 Task: Create Card Website Performance Review in Board Legal Documentation Software to Workspace Audio Equipment Rentals. Create Card Botany Conference Review in Board Diversity and Inclusion Recruiting and Hiring Practices to Workspace Audio Equipment Rentals. Create Card Website Performance Review in Board Voice of Customer Customer Service Improvement Program Design and Execution to Workspace Audio Equipment Rentals
Action: Mouse moved to (113, 376)
Screenshot: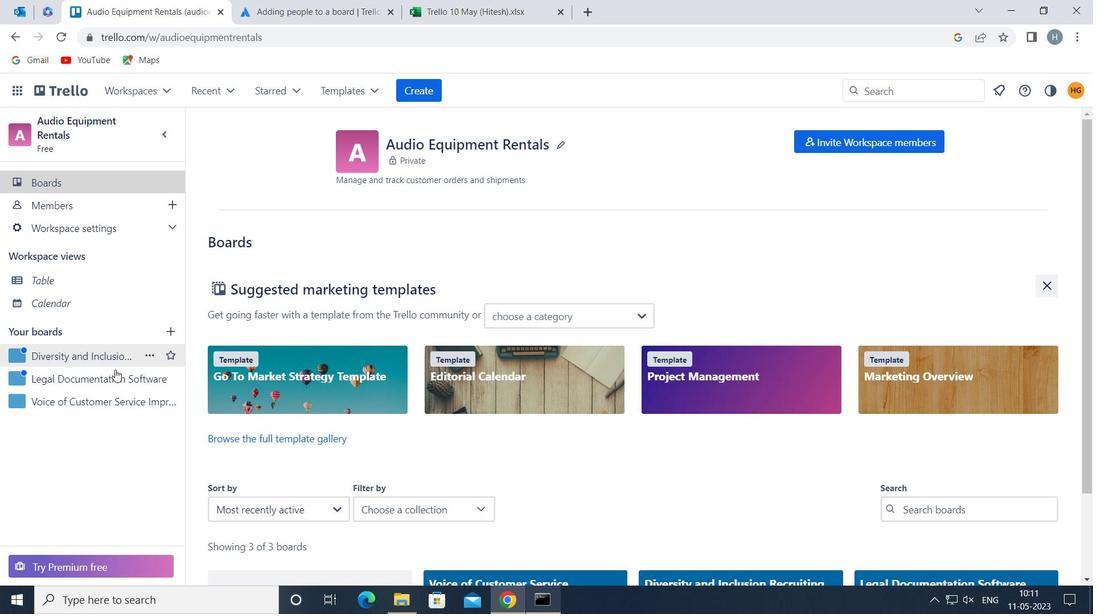 
Action: Mouse pressed left at (113, 376)
Screenshot: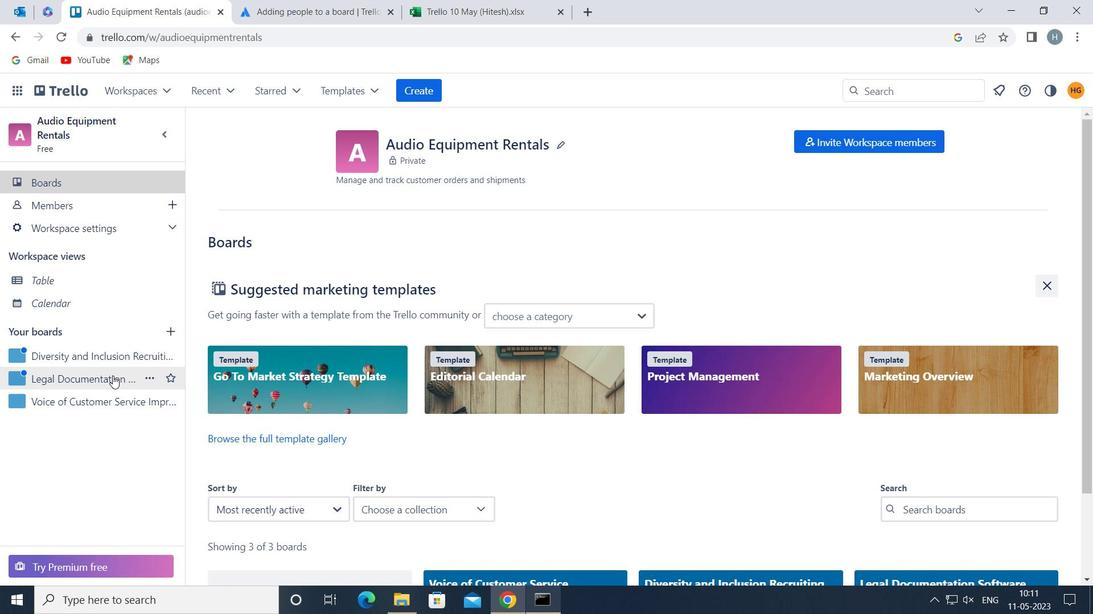
Action: Mouse moved to (689, 199)
Screenshot: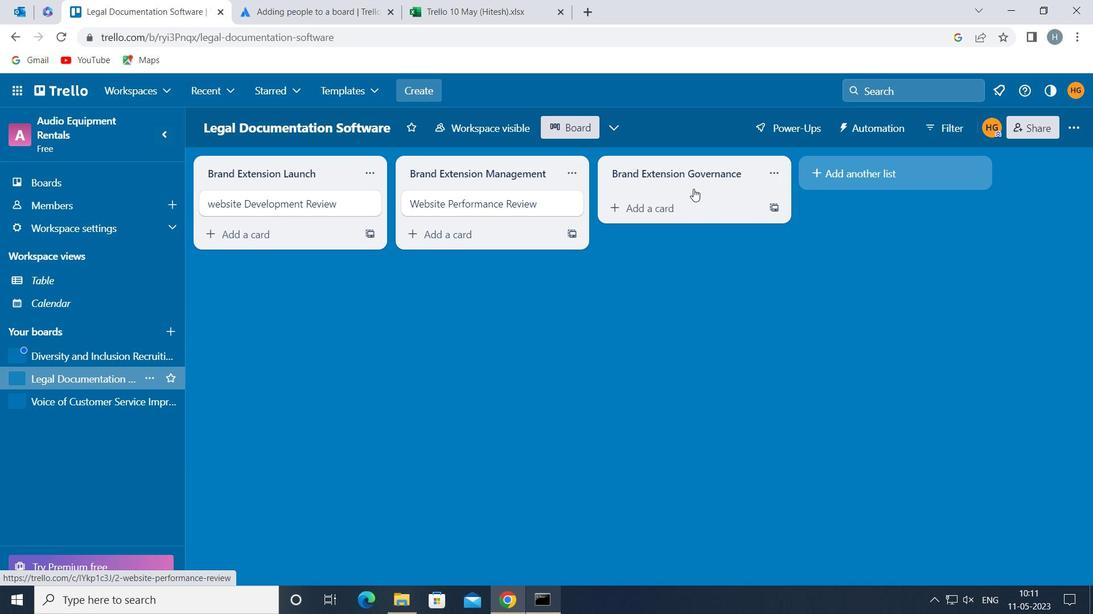 
Action: Mouse pressed left at (689, 199)
Screenshot: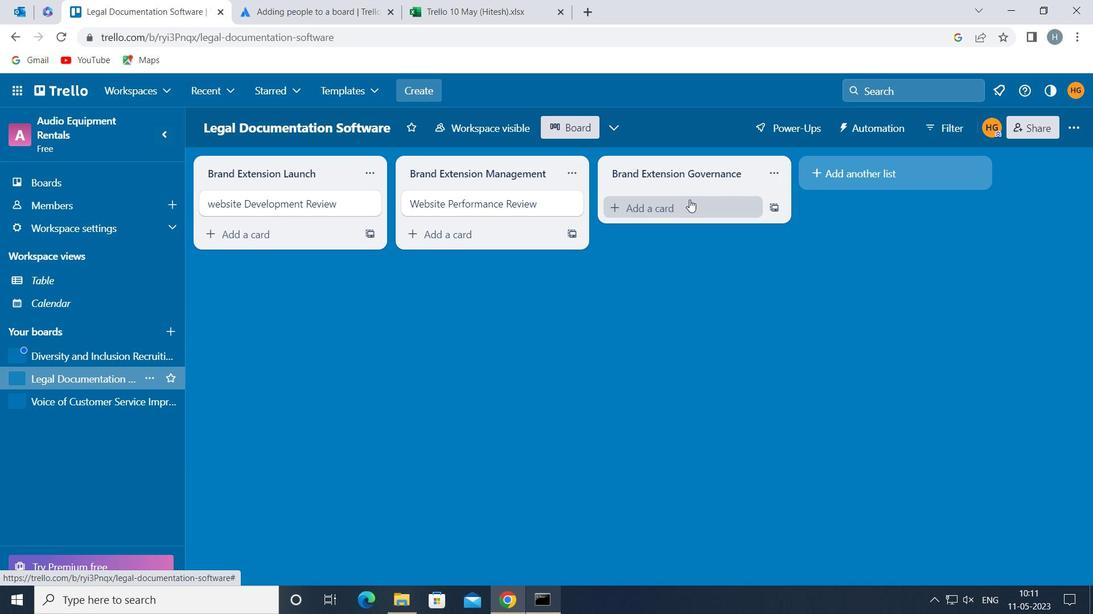
Action: Key pressed <Key.shift>WEBSITE<Key.space><Key.shift>PERFORMANCE<Key.space><Key.shift>REVIEW<Key.space>
Screenshot: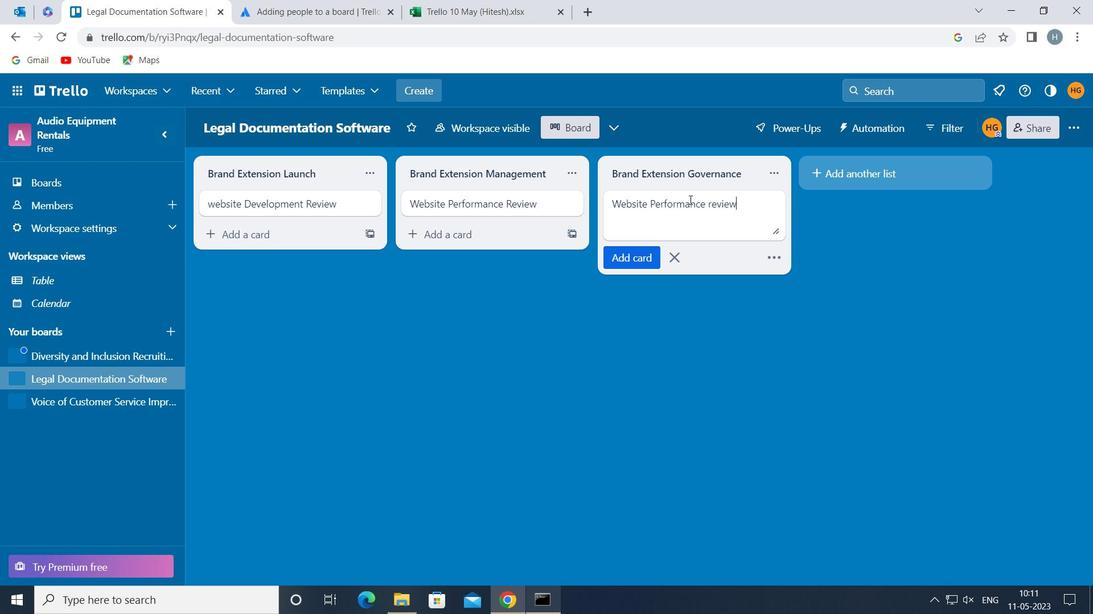 
Action: Mouse moved to (636, 259)
Screenshot: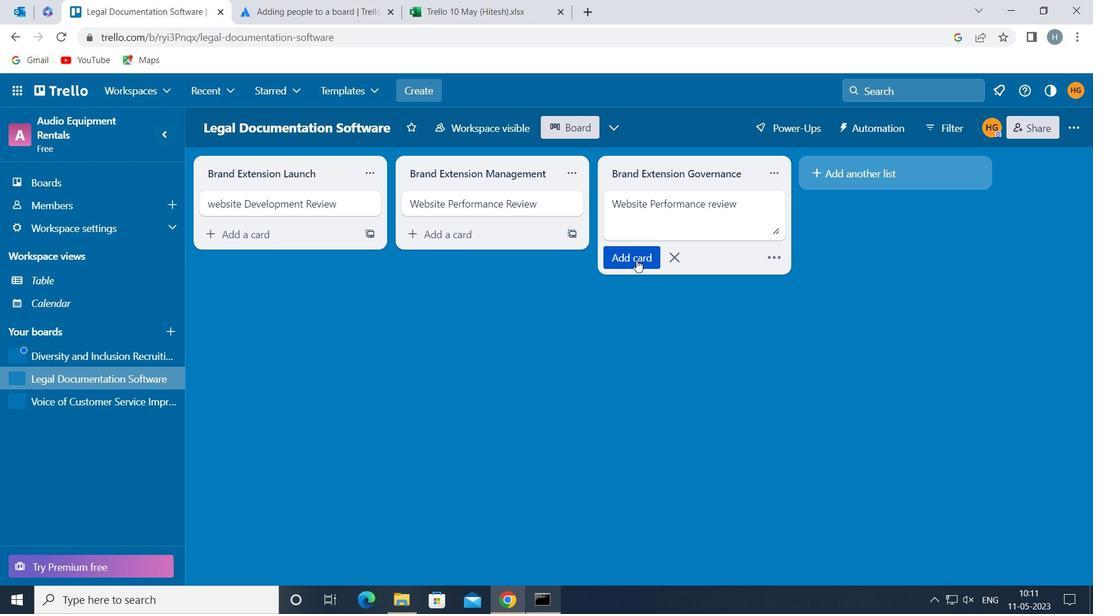 
Action: Key pressed <Key.backspace><Key.backspace><Key.backspace><Key.backspace><Key.backspace><Key.backspace><Key.backspace><Key.shift>REVIEW
Screenshot: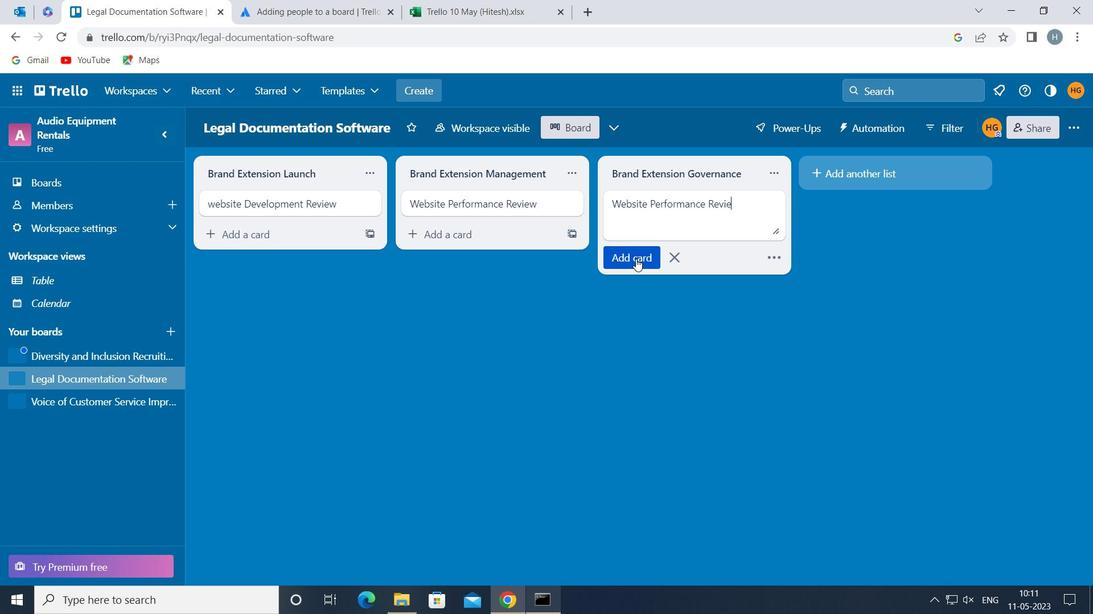 
Action: Mouse moved to (638, 259)
Screenshot: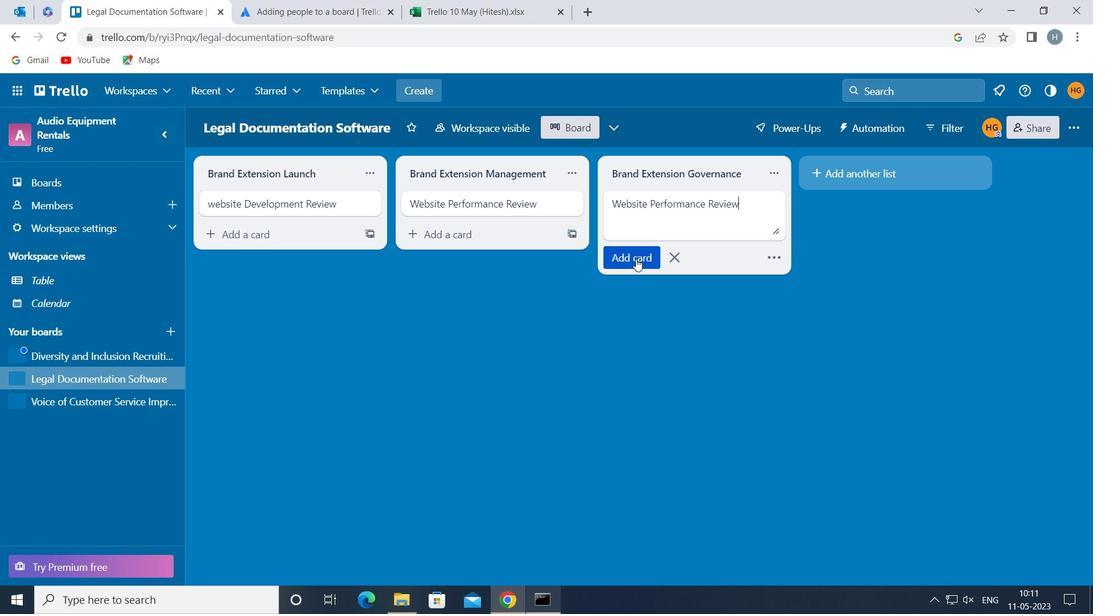 
Action: Mouse pressed left at (638, 259)
Screenshot: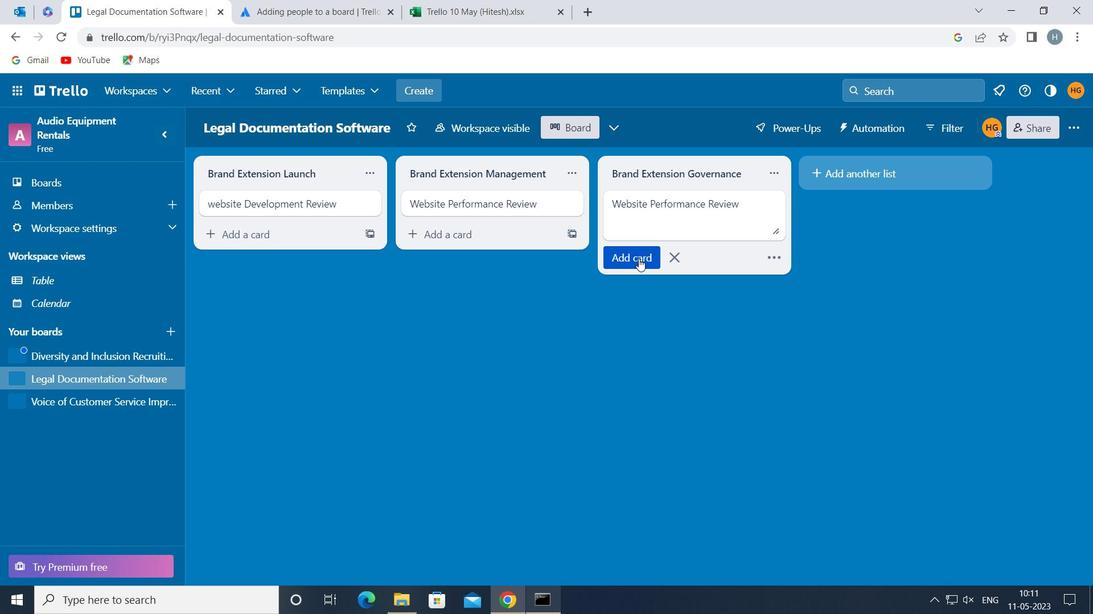 
Action: Mouse moved to (575, 305)
Screenshot: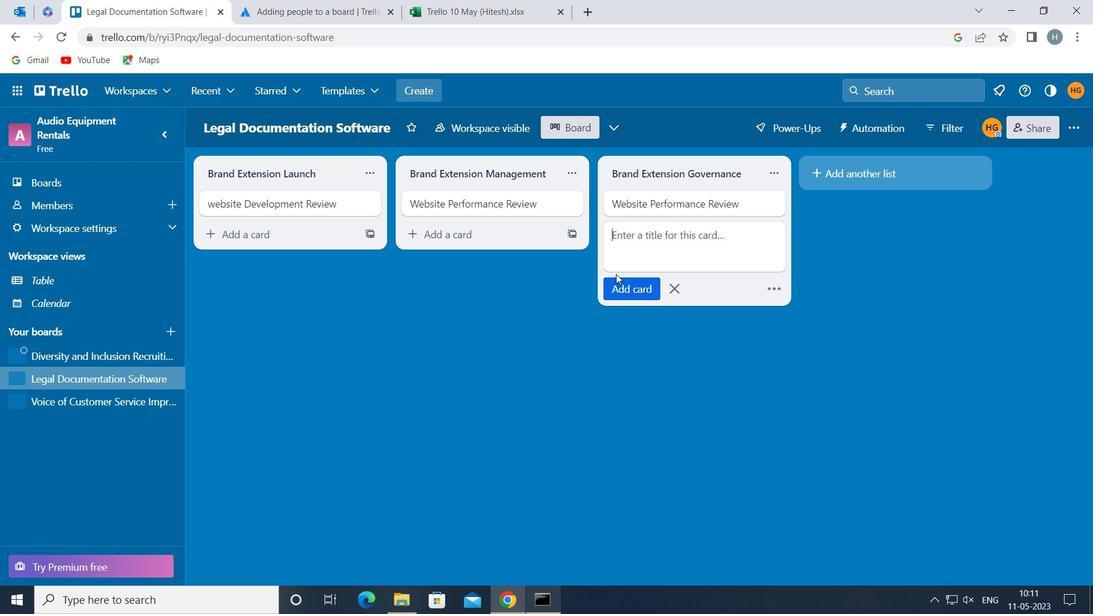 
Action: Mouse pressed left at (575, 305)
Screenshot: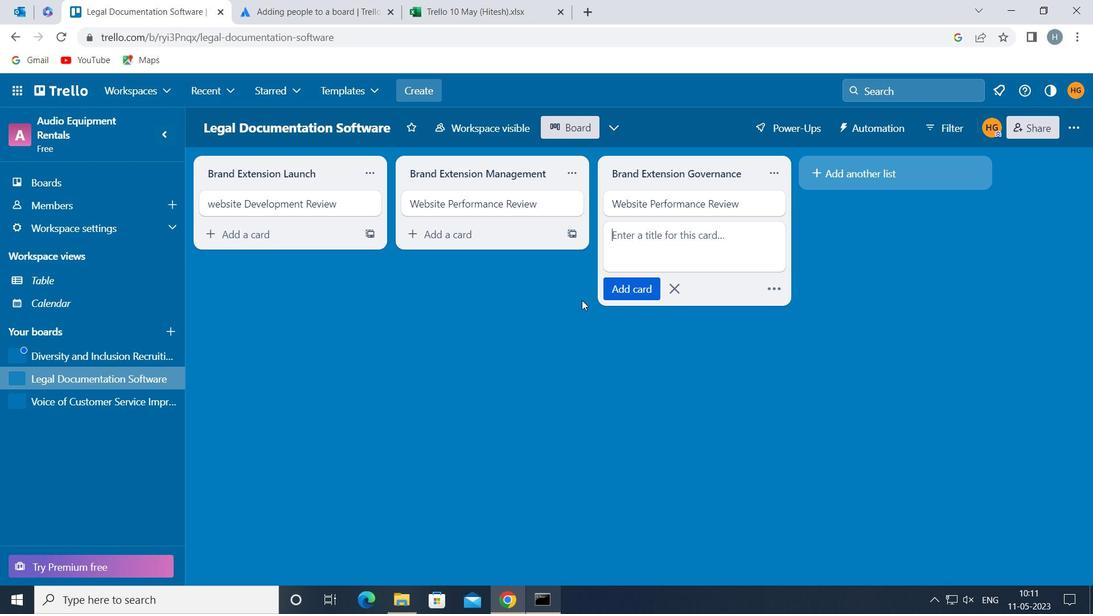 
Action: Mouse moved to (87, 352)
Screenshot: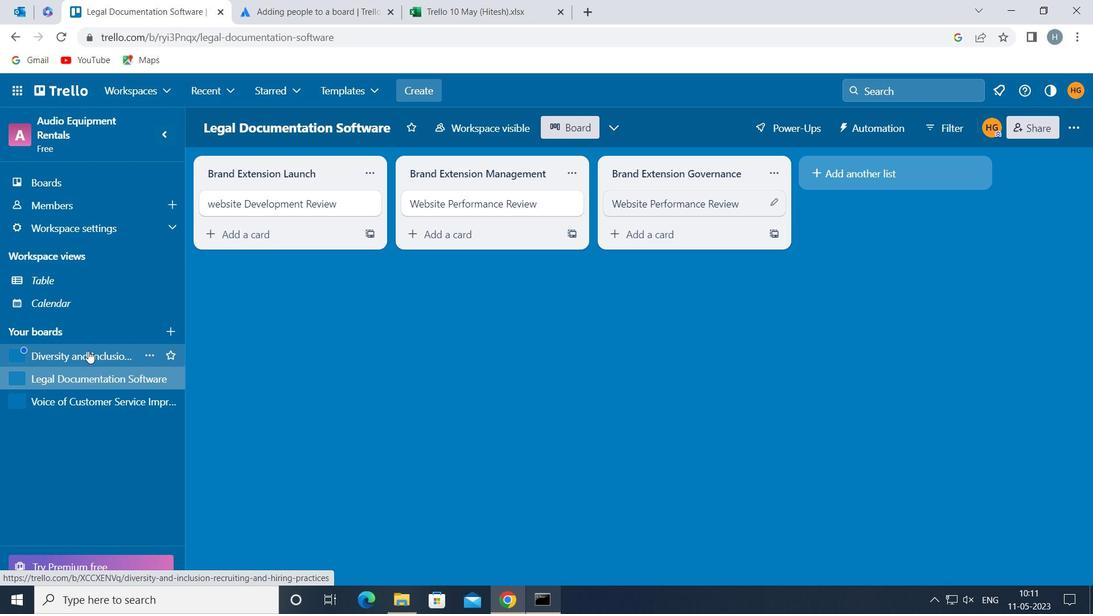 
Action: Mouse pressed left at (87, 352)
Screenshot: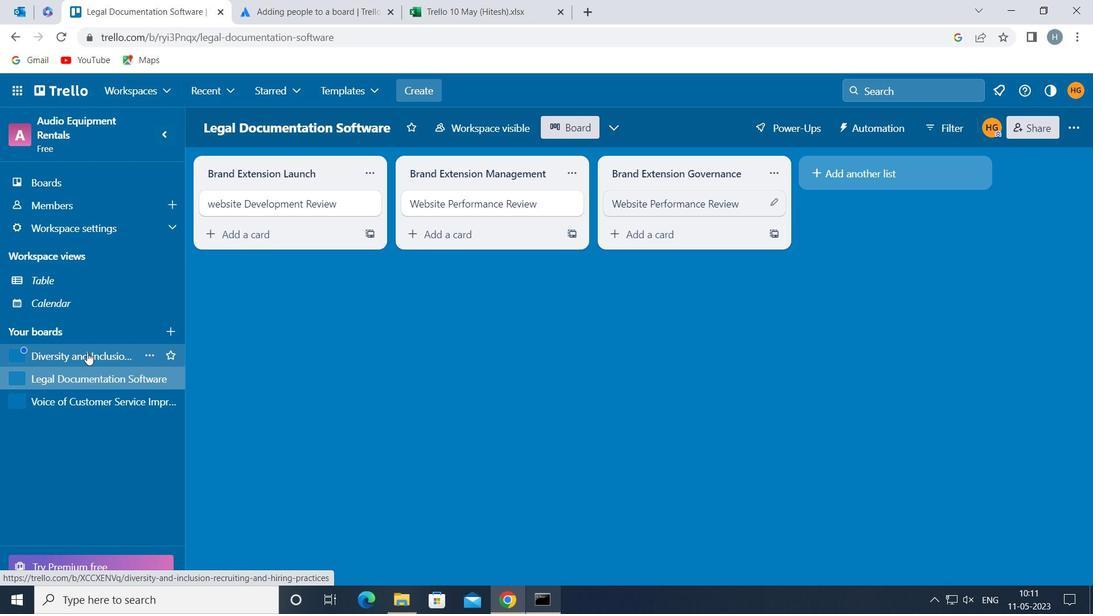 
Action: Mouse moved to (660, 204)
Screenshot: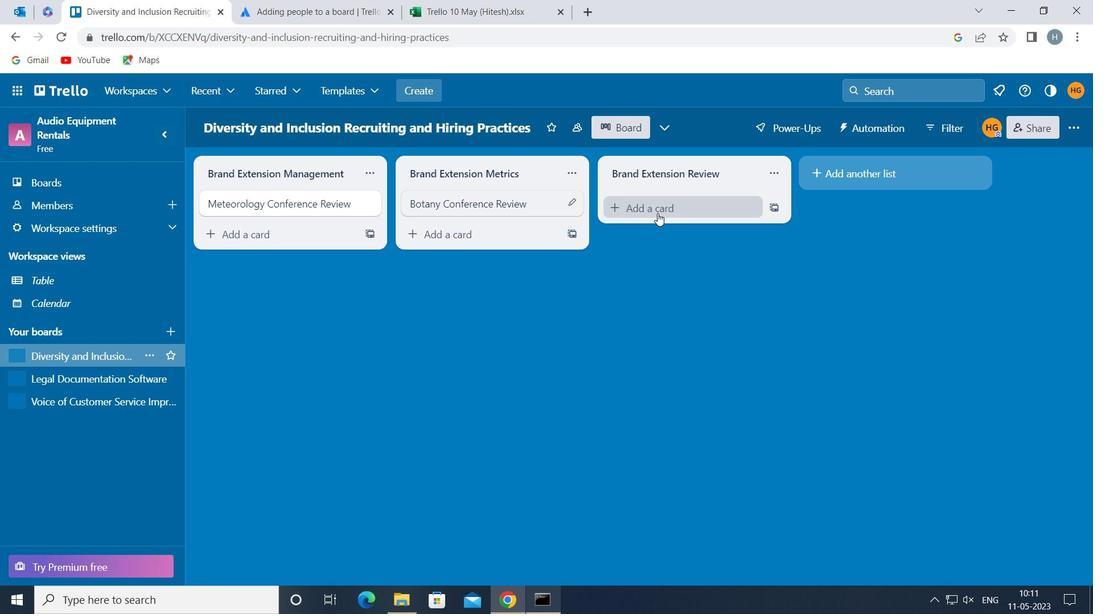 
Action: Mouse pressed left at (660, 204)
Screenshot: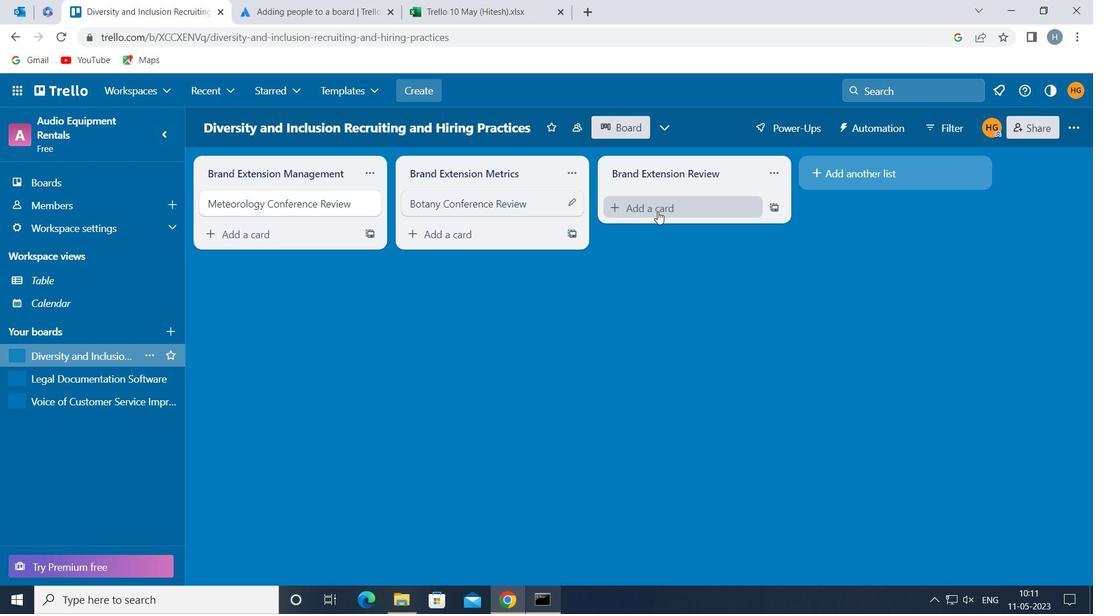 
Action: Mouse moved to (660, 201)
Screenshot: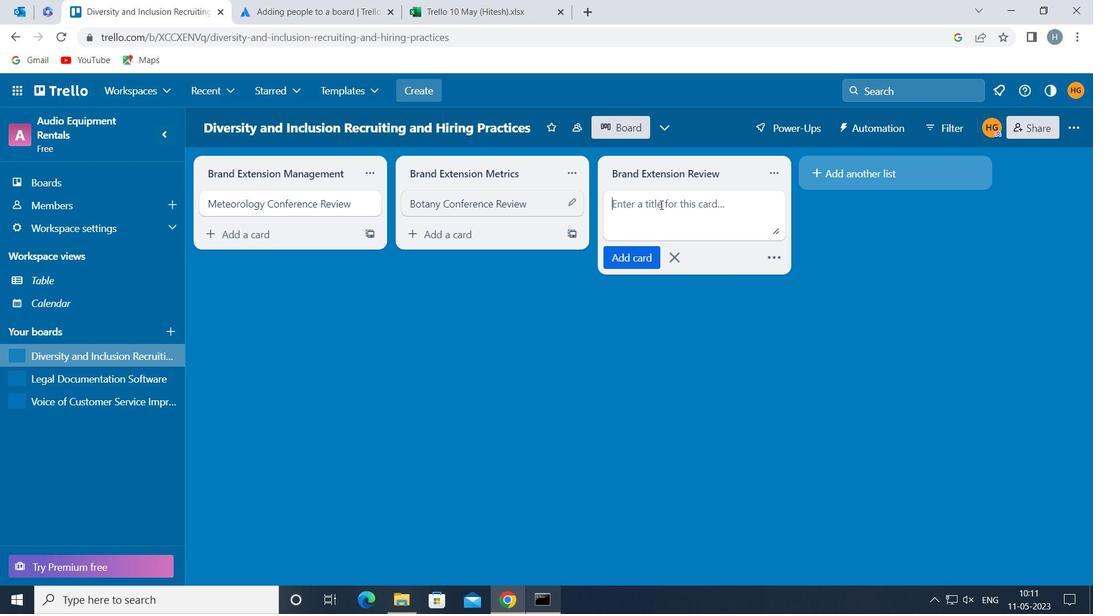 
Action: Mouse pressed left at (660, 201)
Screenshot: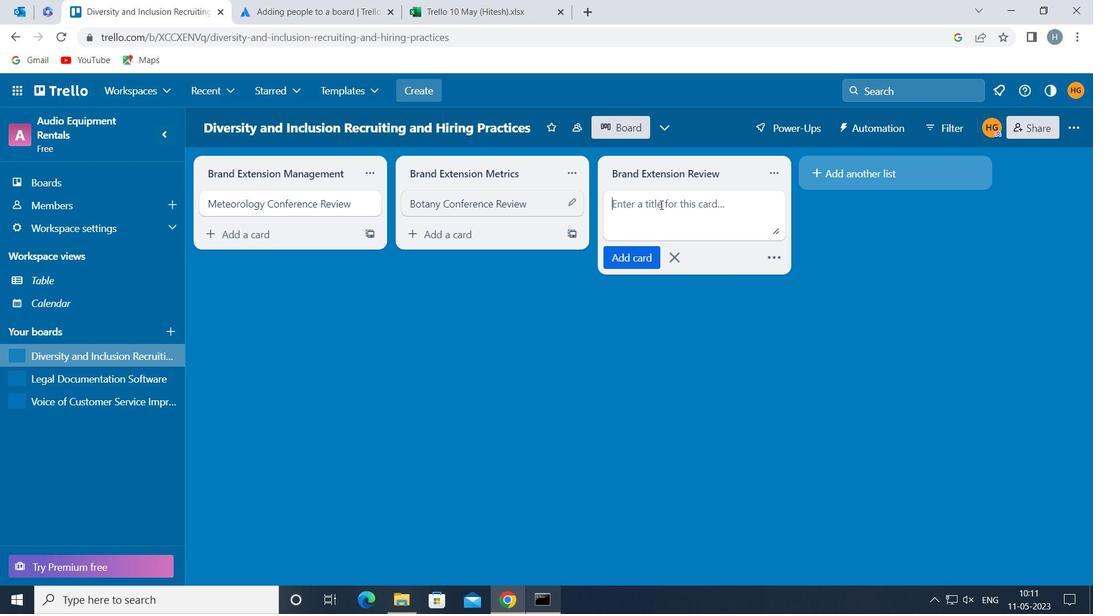 
Action: Mouse moved to (661, 200)
Screenshot: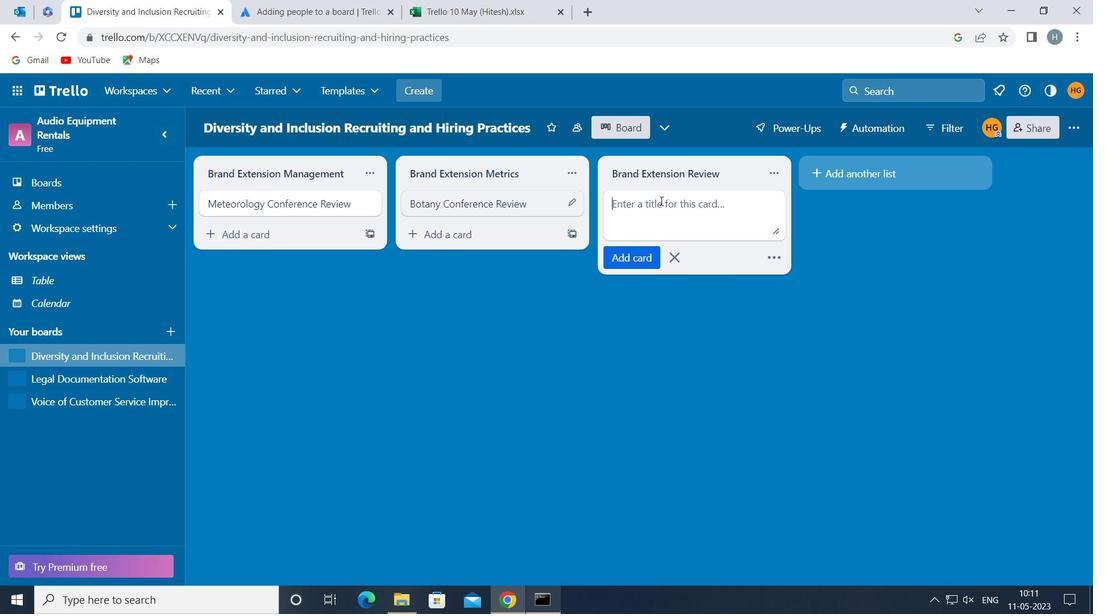 
Action: Key pressed <Key.shift>BOTANY<Key.space><Key.shift>CONFERENCE<Key.space><Key.shift>REVIEW
Screenshot: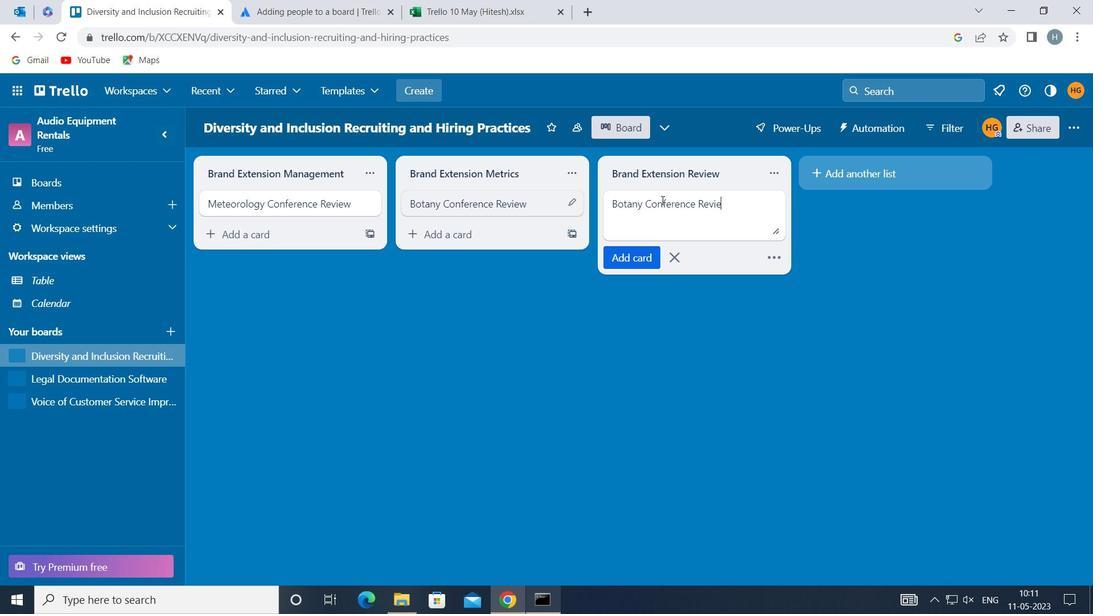 
Action: Mouse moved to (631, 256)
Screenshot: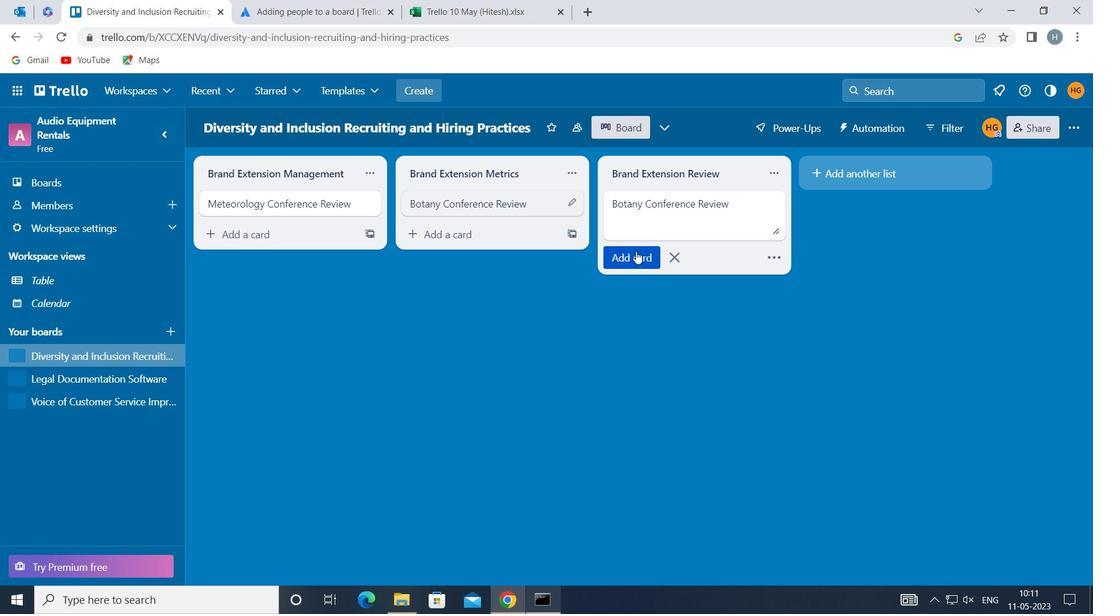 
Action: Mouse pressed left at (631, 256)
Screenshot: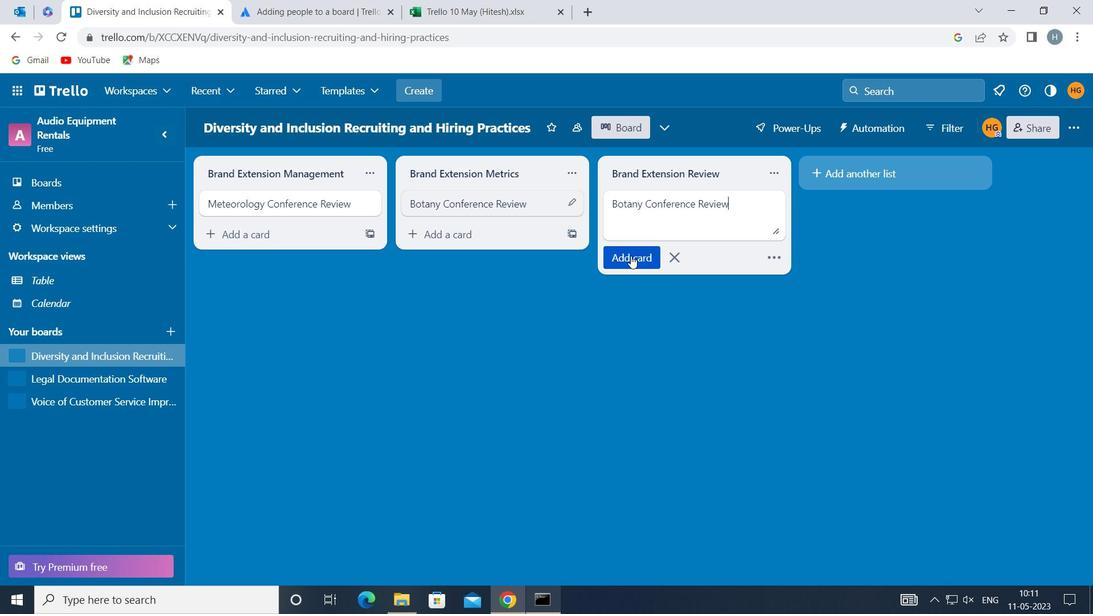 
Action: Mouse moved to (470, 330)
Screenshot: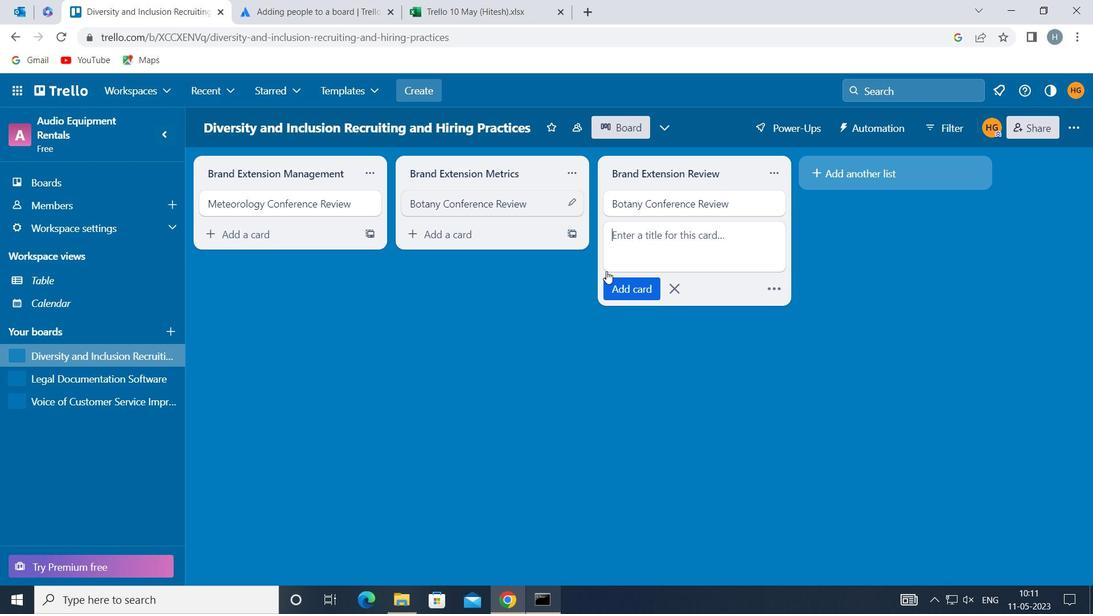 
Action: Mouse pressed left at (470, 330)
Screenshot: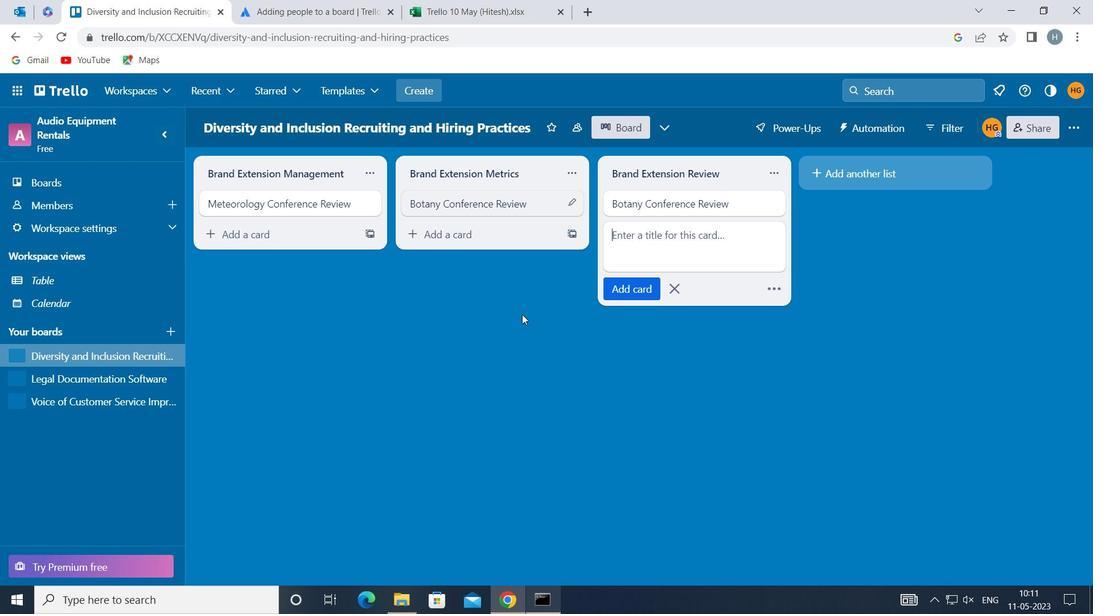 
Action: Mouse moved to (91, 401)
Screenshot: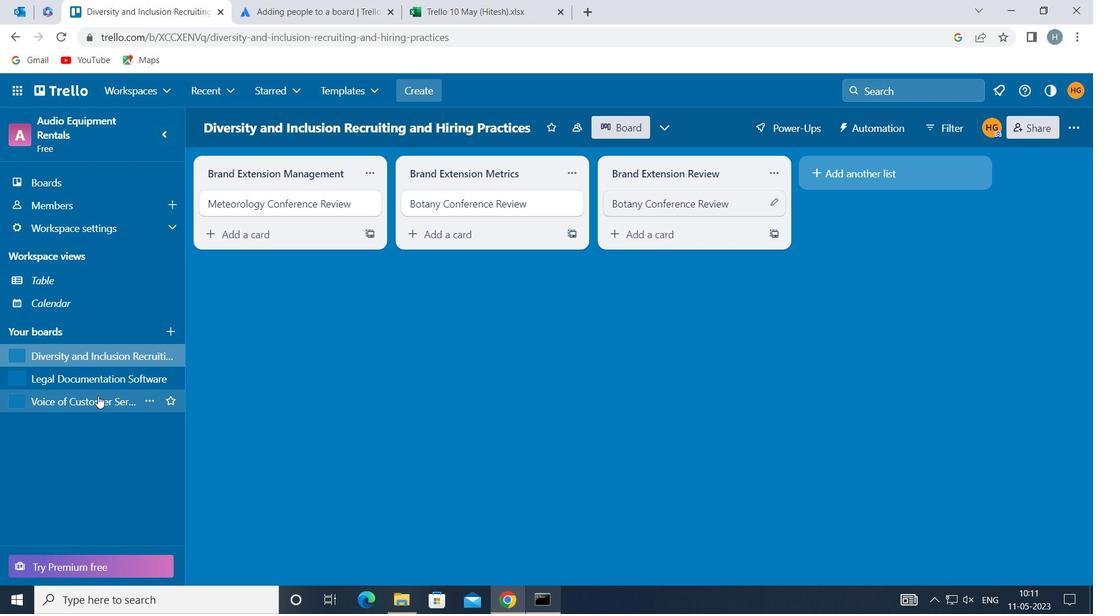 
Action: Mouse pressed left at (91, 401)
Screenshot: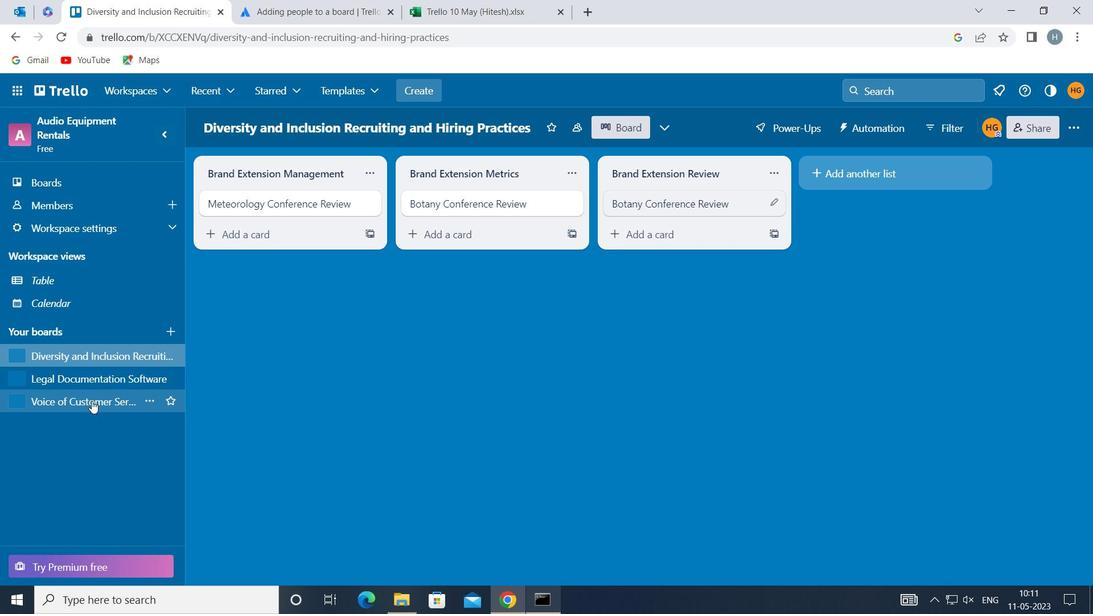 
Action: Mouse moved to (667, 210)
Screenshot: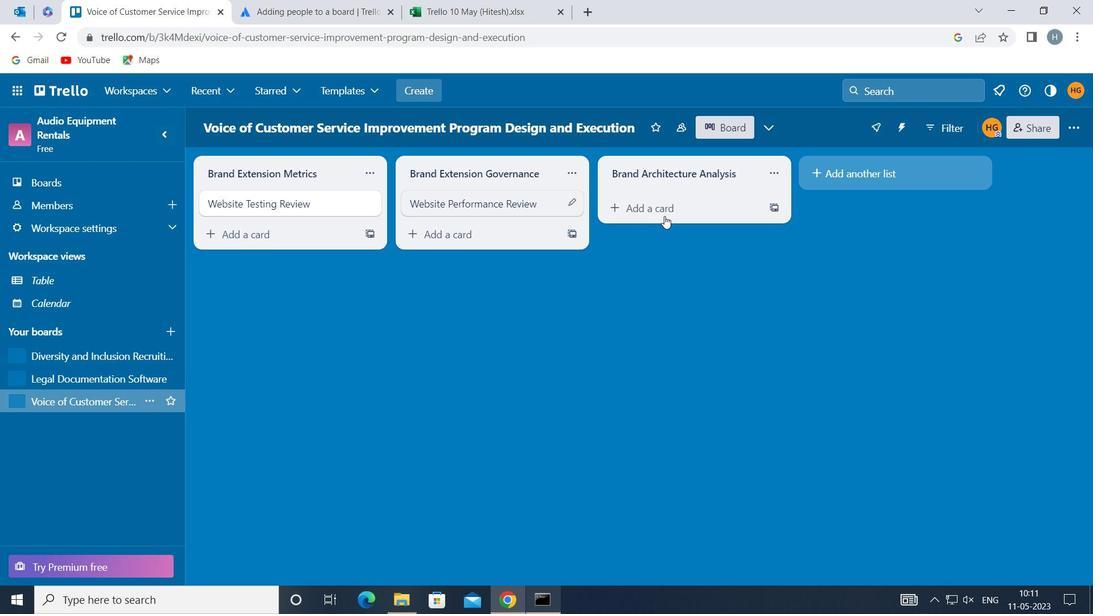 
Action: Mouse pressed left at (667, 210)
Screenshot: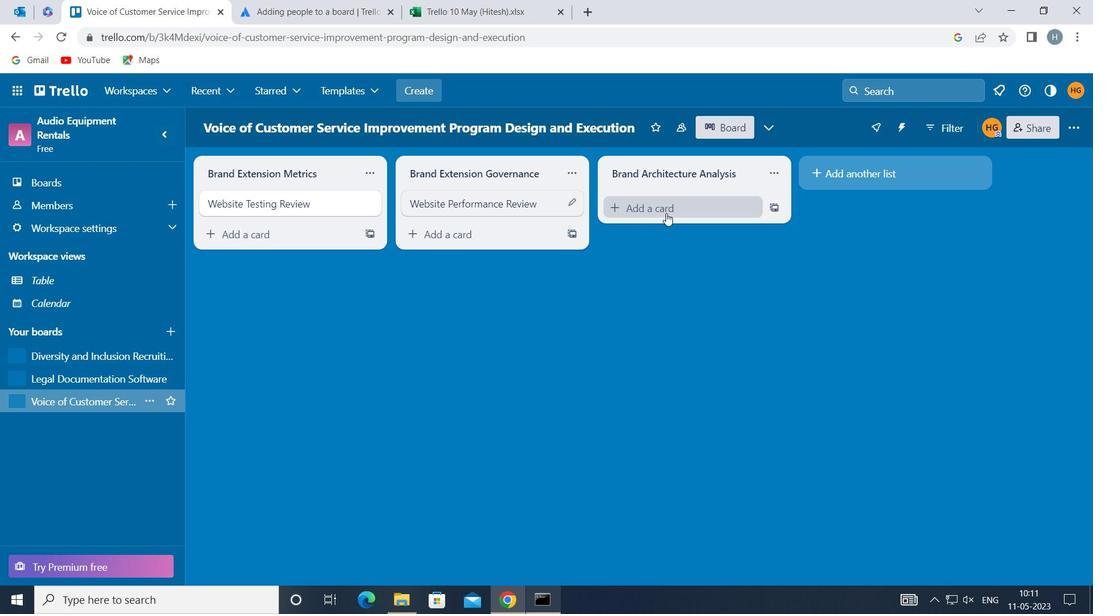 
Action: Mouse pressed left at (667, 210)
Screenshot: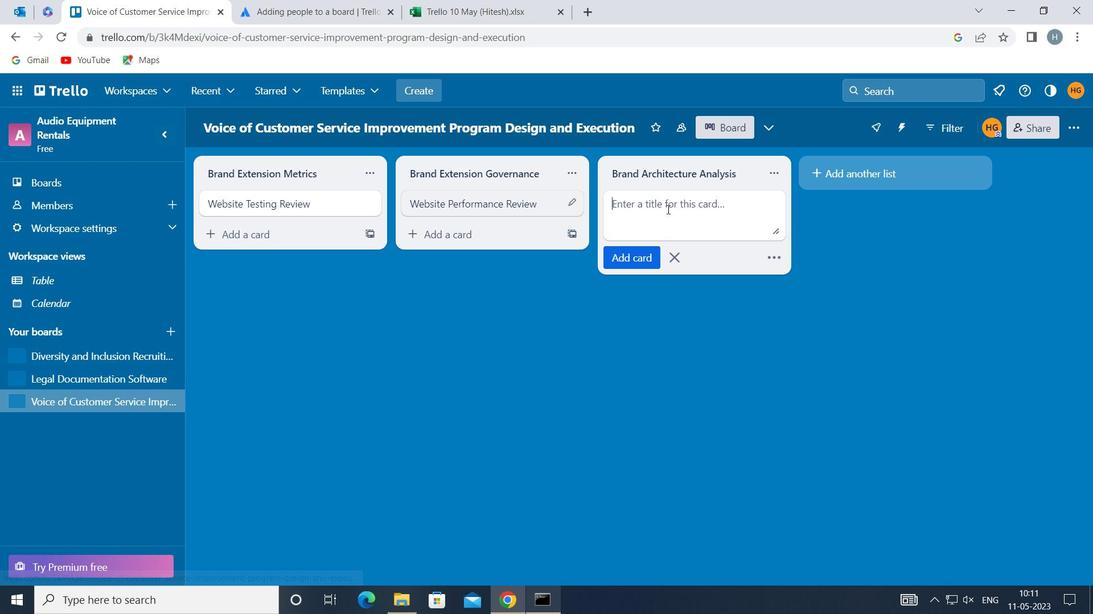 
Action: Key pressed <Key.shift>WESITE<Key.space><Key.shift>P<Key.backspace><Key.backspace><Key.backspace><Key.backspace><Key.backspace><Key.backspace>BSITE<Key.space><Key.shift>PERFORMANCE<Key.space><Key.shift>REVIEW
Screenshot: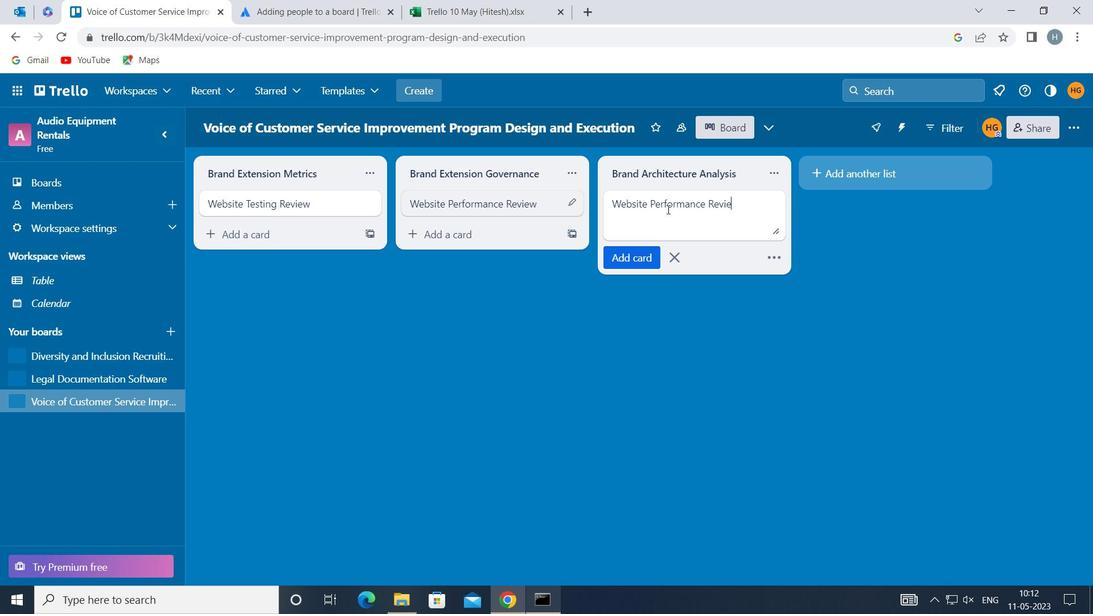 
Action: Mouse moved to (642, 256)
Screenshot: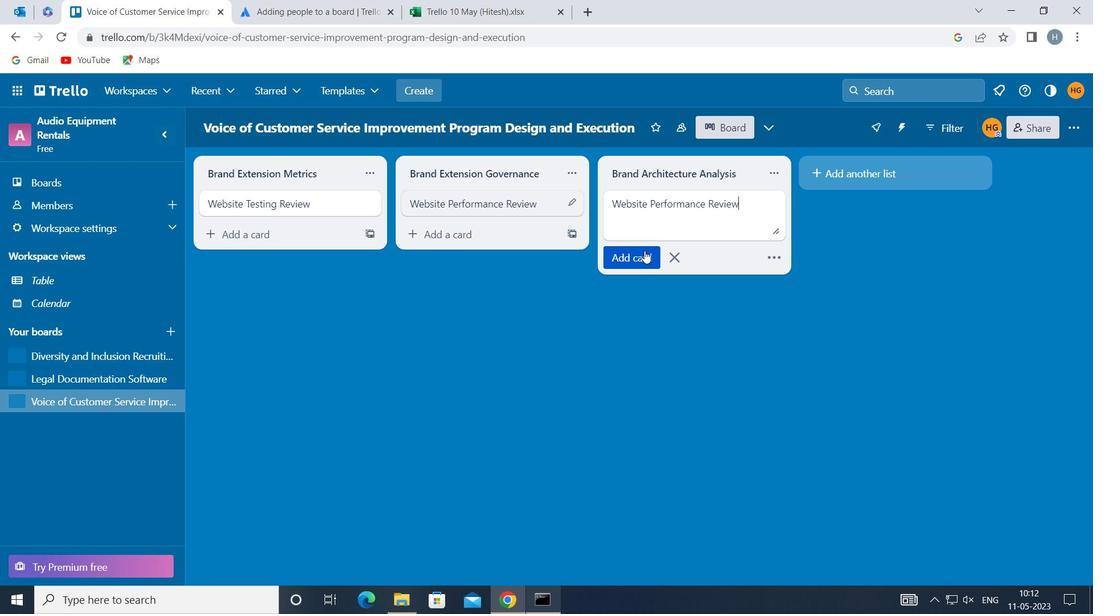 
Action: Mouse pressed left at (642, 256)
Screenshot: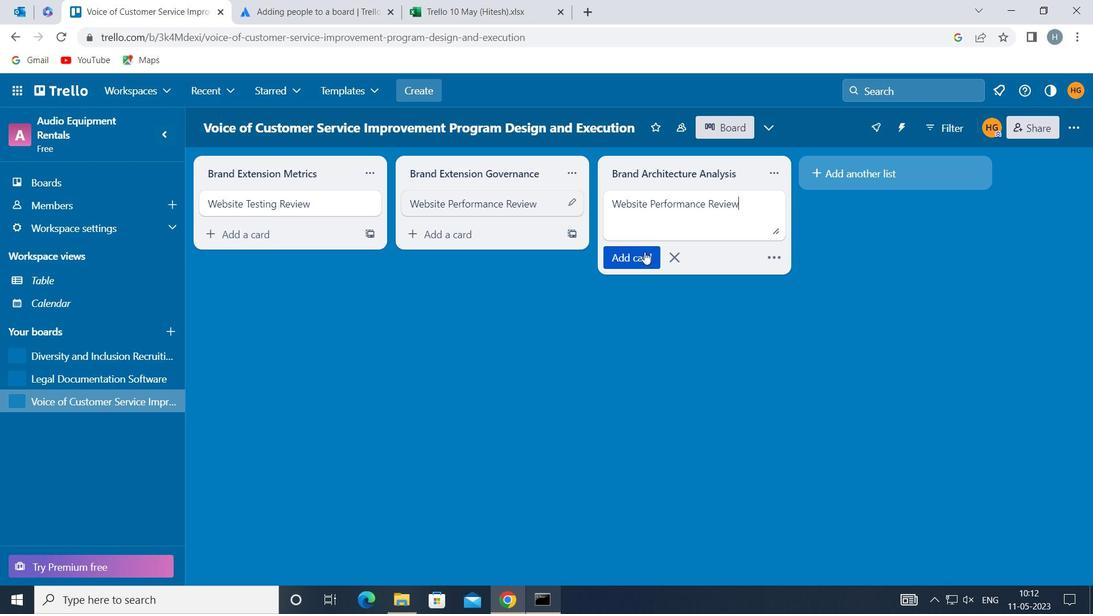 
Action: Mouse moved to (606, 329)
Screenshot: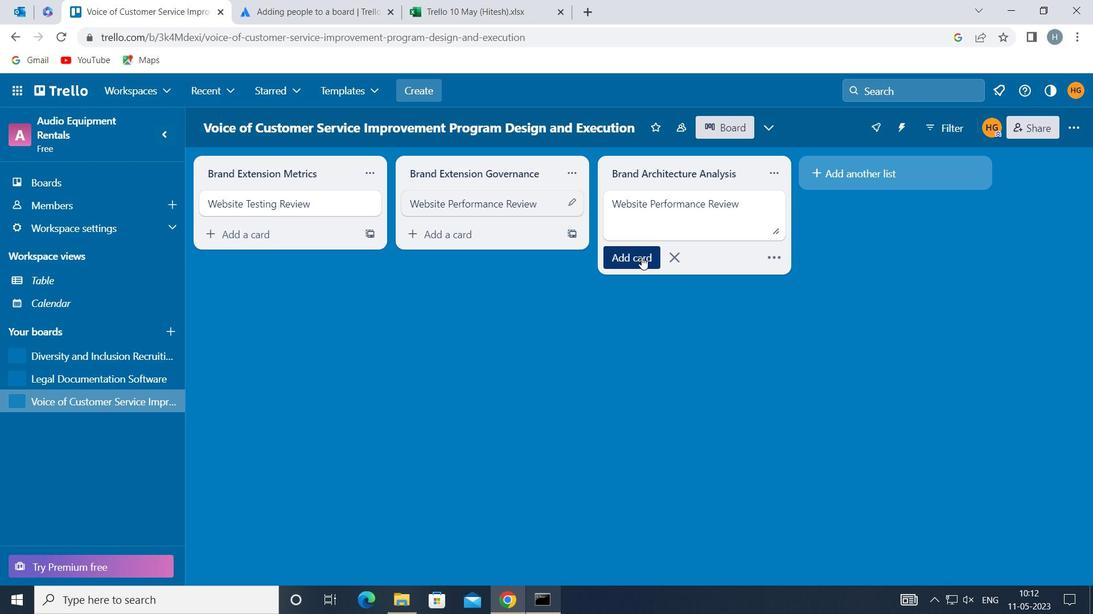 
Action: Mouse pressed left at (606, 329)
Screenshot: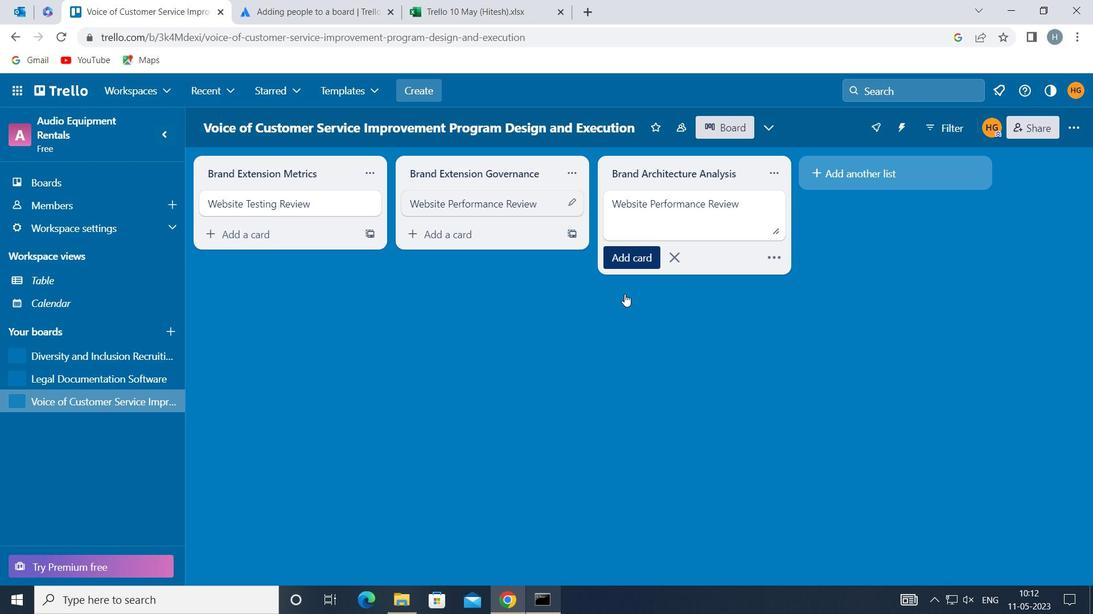 
